 Task: Create a due date automation trigger when advanced on, 2 working days after a card is due add basic without any labels at 11:00 AM.
Action: Mouse moved to (857, 259)
Screenshot: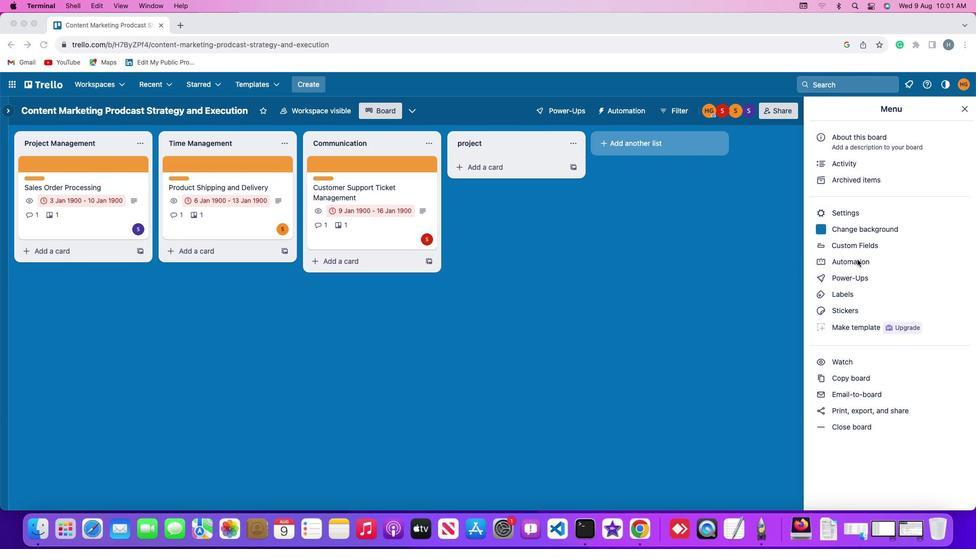 
Action: Mouse pressed left at (857, 259)
Screenshot: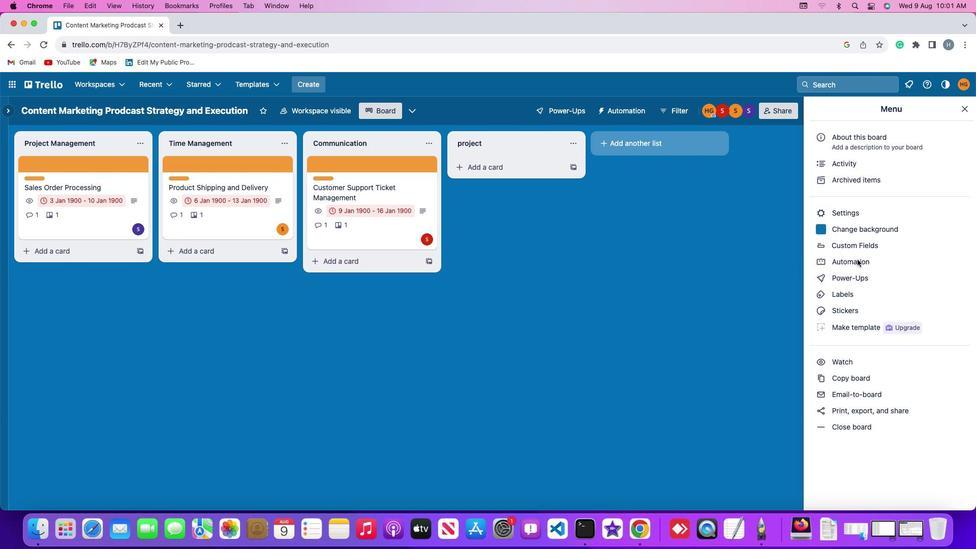 
Action: Mouse pressed left at (857, 259)
Screenshot: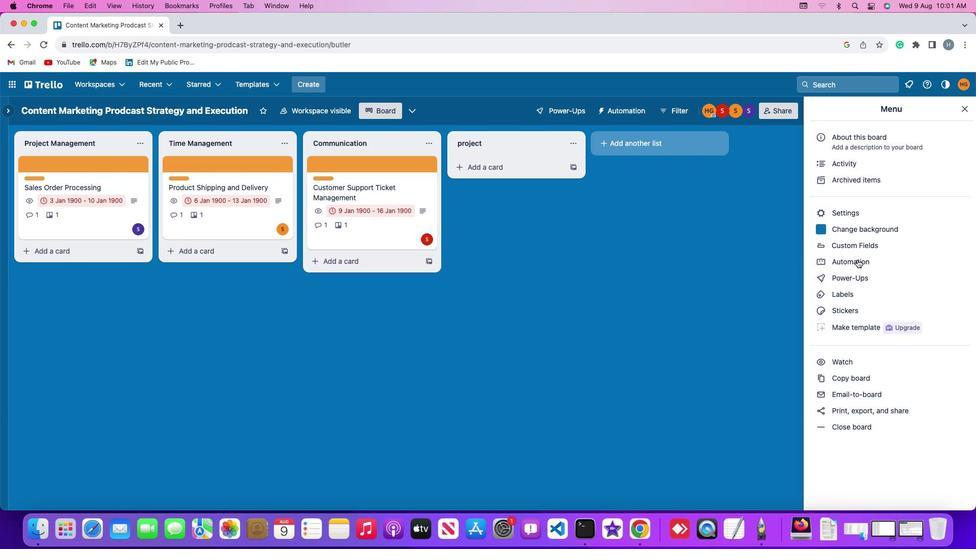 
Action: Mouse moved to (75, 241)
Screenshot: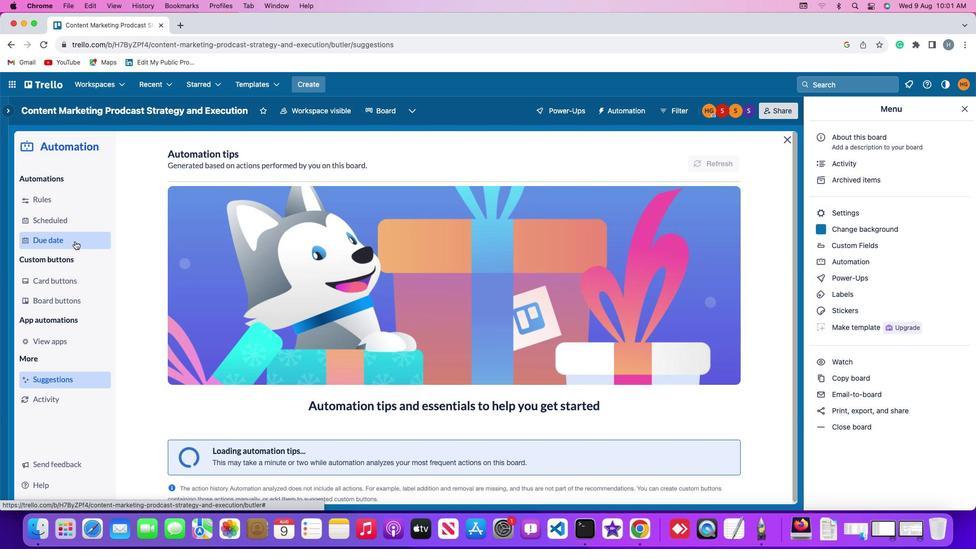 
Action: Mouse pressed left at (75, 241)
Screenshot: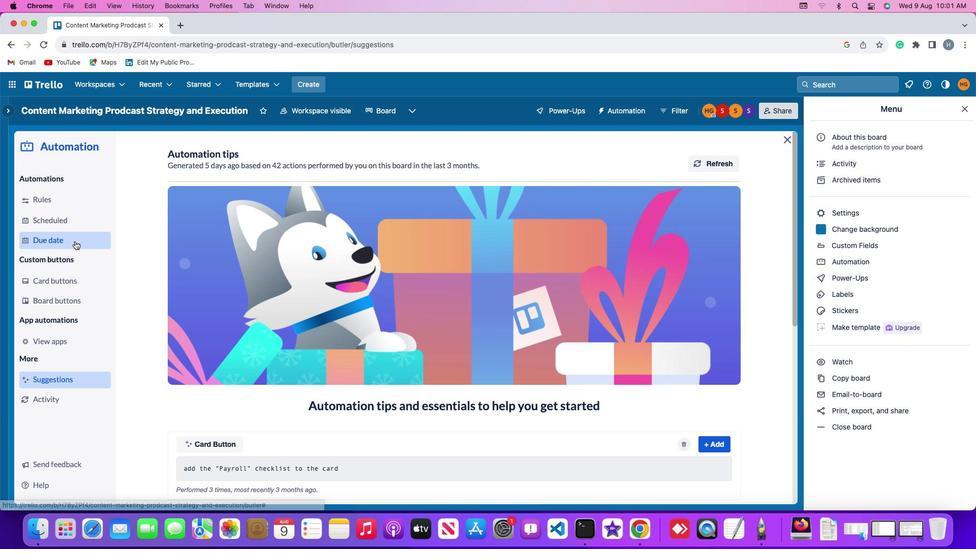 
Action: Mouse moved to (689, 159)
Screenshot: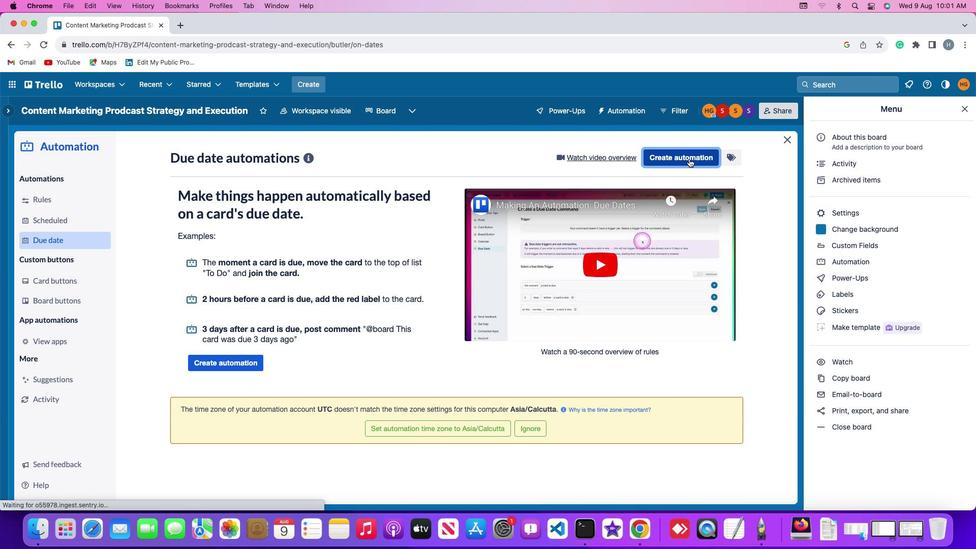 
Action: Mouse pressed left at (689, 159)
Screenshot: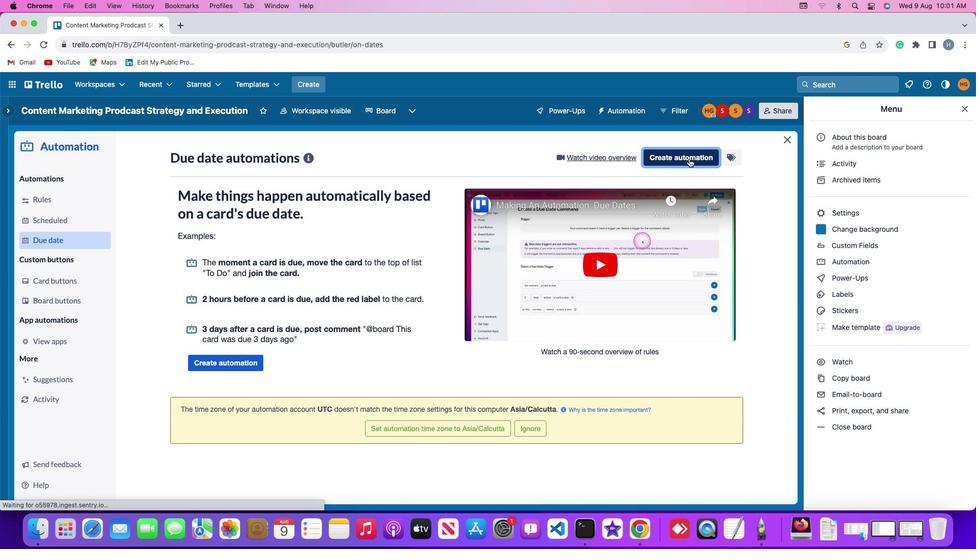
Action: Mouse moved to (289, 255)
Screenshot: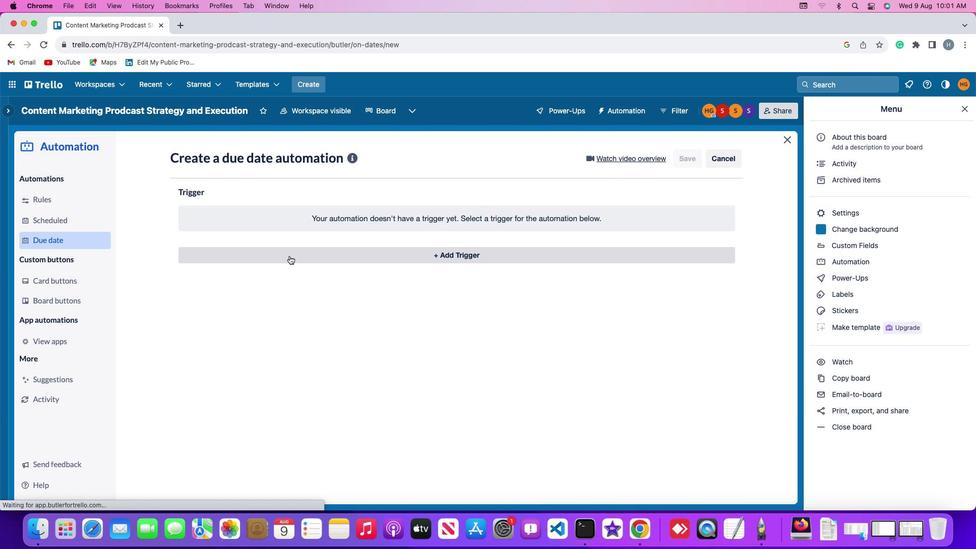 
Action: Mouse pressed left at (289, 255)
Screenshot: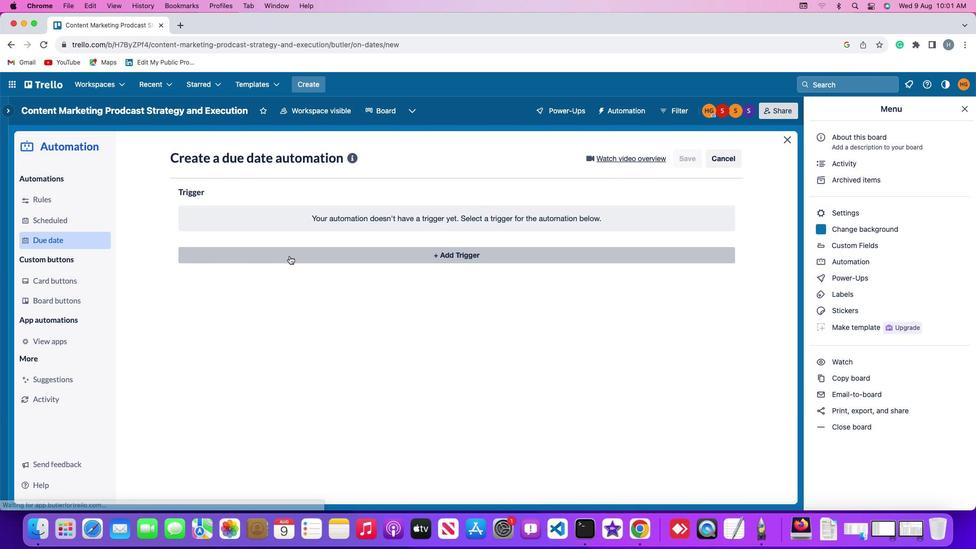 
Action: Mouse moved to (197, 413)
Screenshot: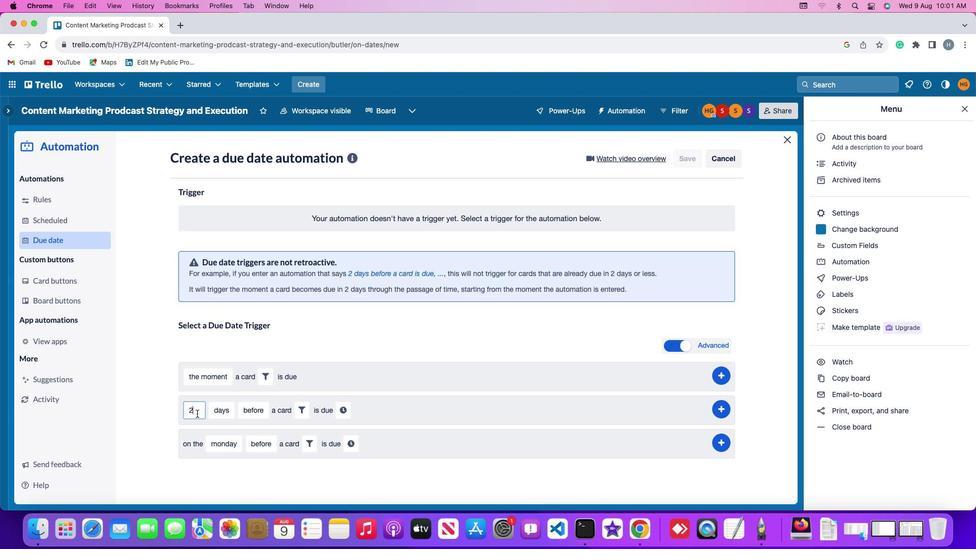 
Action: Mouse pressed left at (197, 413)
Screenshot: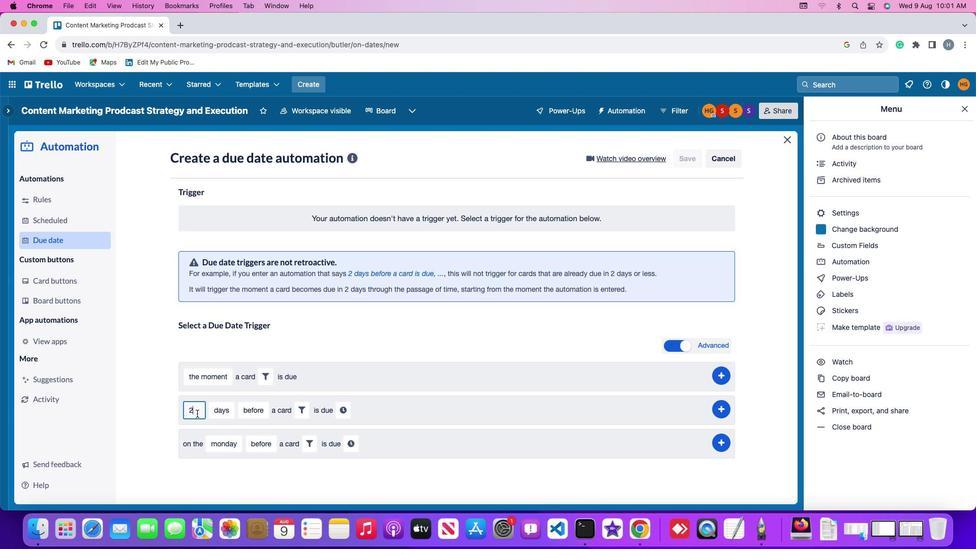 
Action: Key pressed Key.backspace'2'
Screenshot: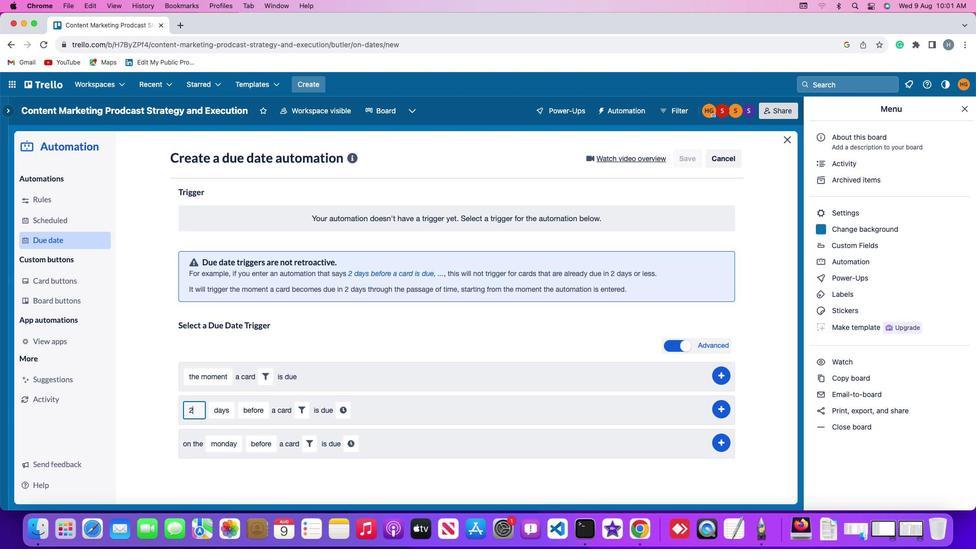 
Action: Mouse moved to (216, 413)
Screenshot: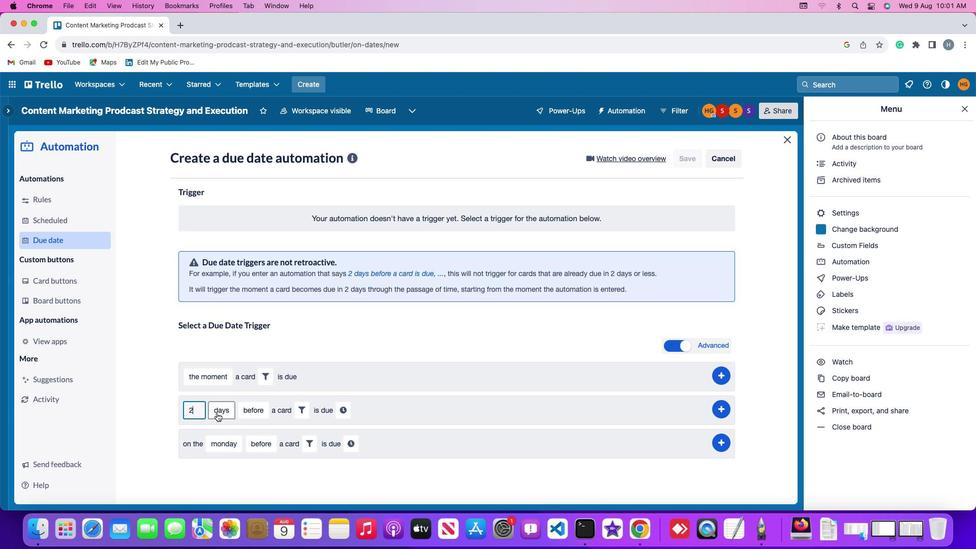 
Action: Mouse pressed left at (216, 413)
Screenshot: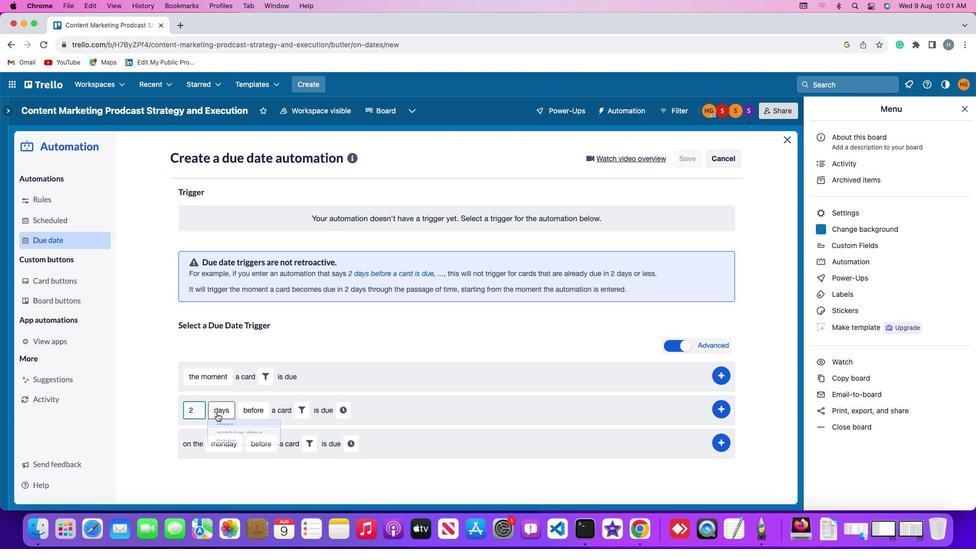 
Action: Mouse moved to (224, 448)
Screenshot: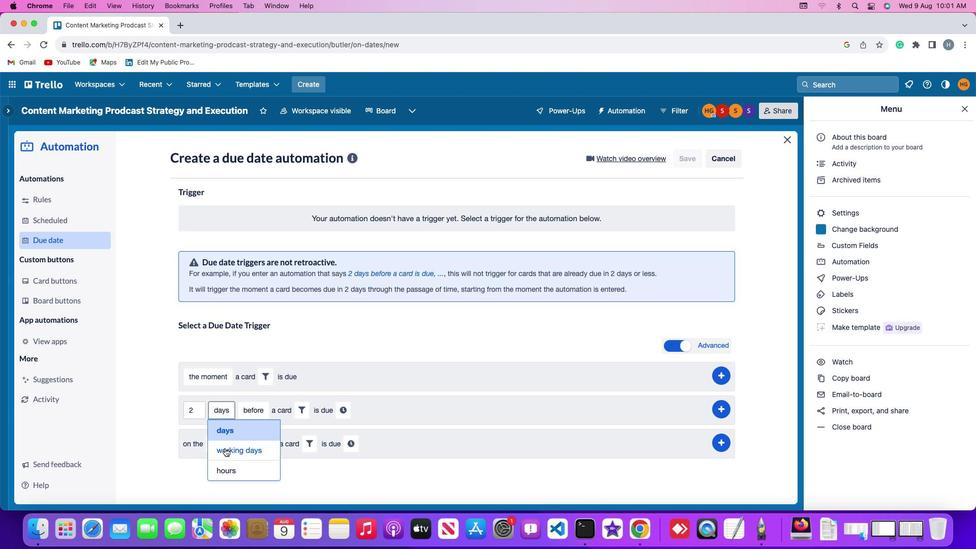 
Action: Mouse pressed left at (224, 448)
Screenshot: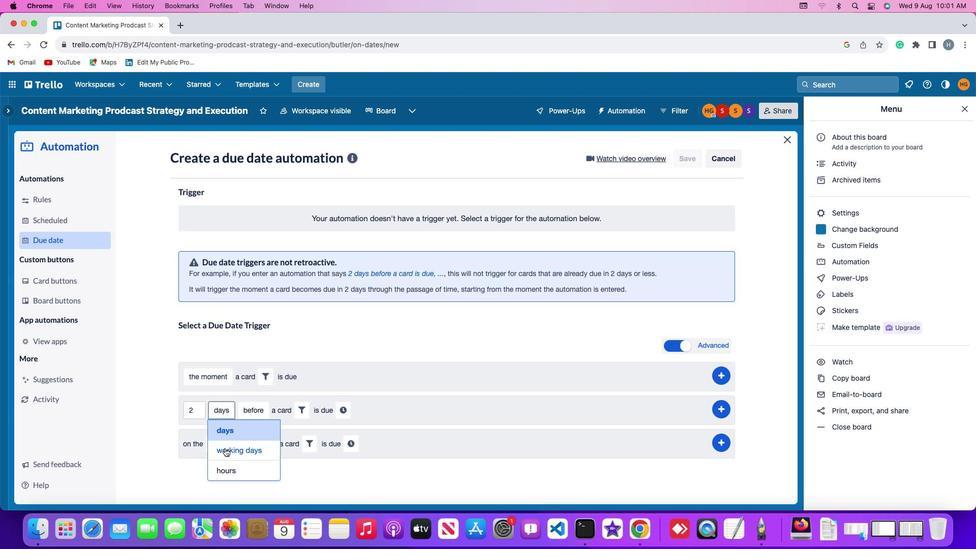 
Action: Mouse moved to (278, 406)
Screenshot: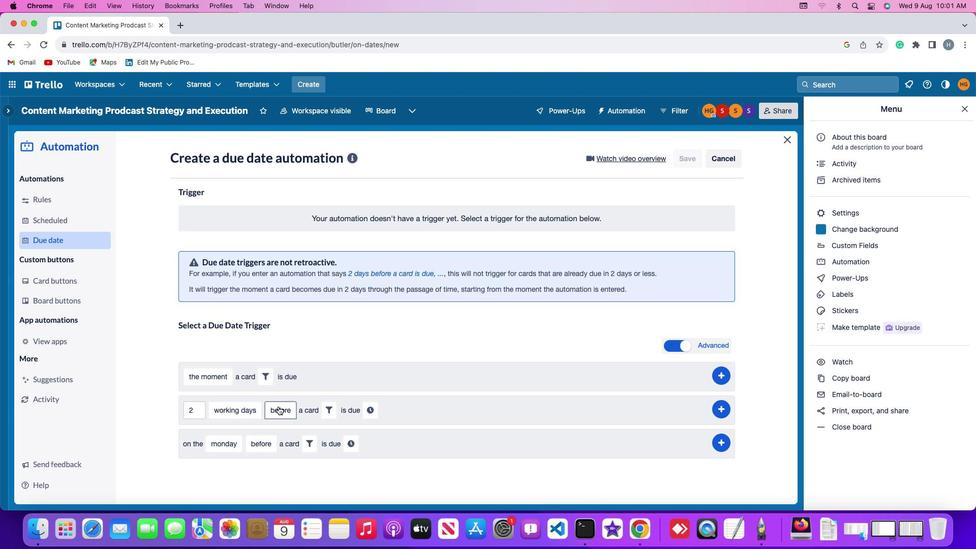 
Action: Mouse pressed left at (278, 406)
Screenshot: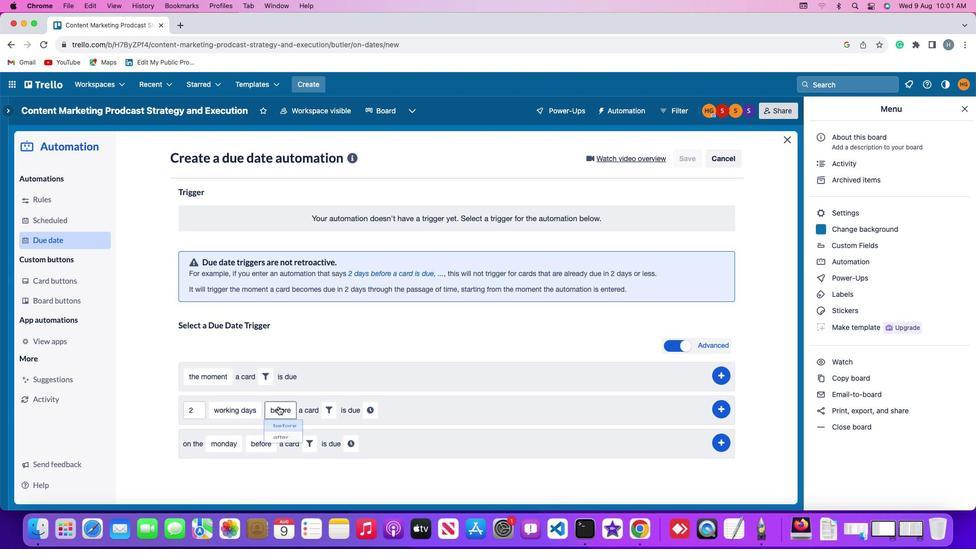 
Action: Mouse moved to (281, 449)
Screenshot: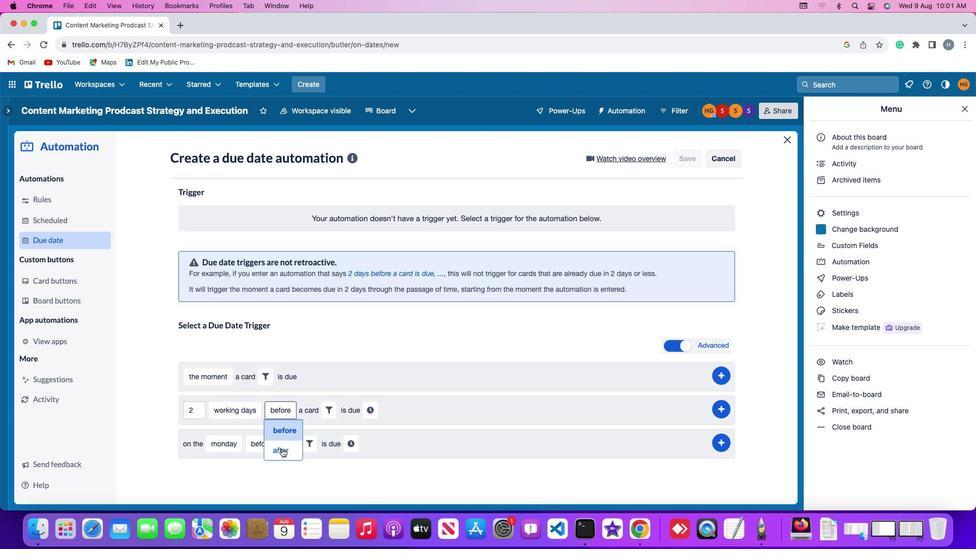 
Action: Mouse pressed left at (281, 449)
Screenshot: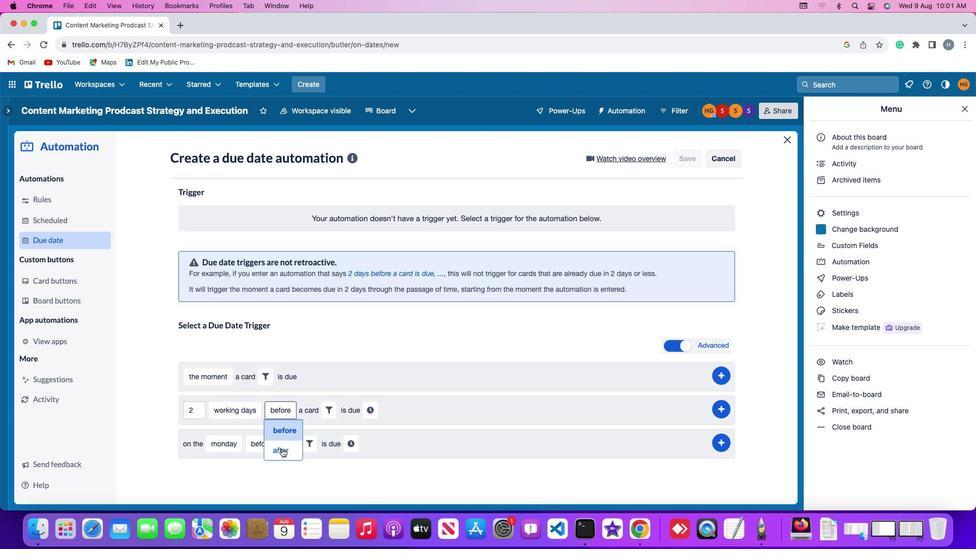 
Action: Mouse moved to (327, 413)
Screenshot: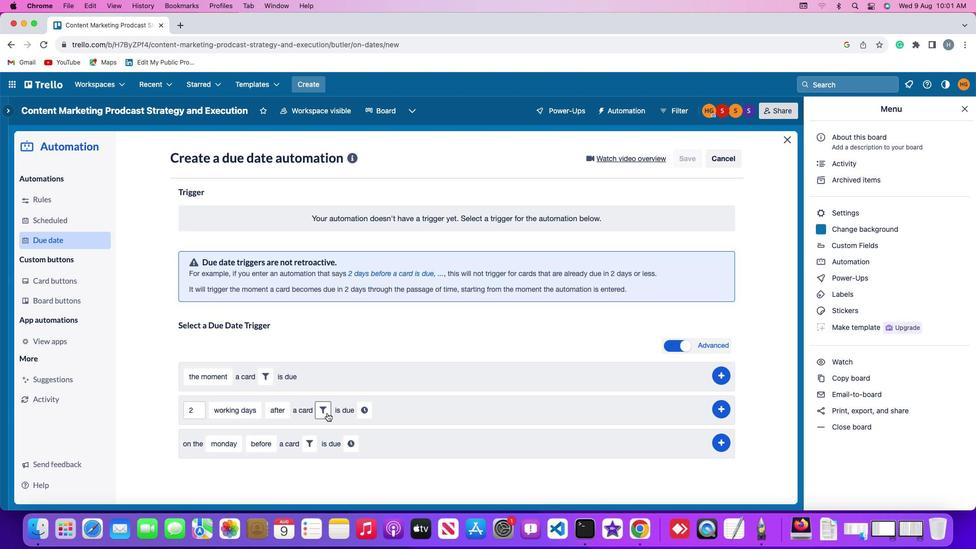 
Action: Mouse pressed left at (327, 413)
Screenshot: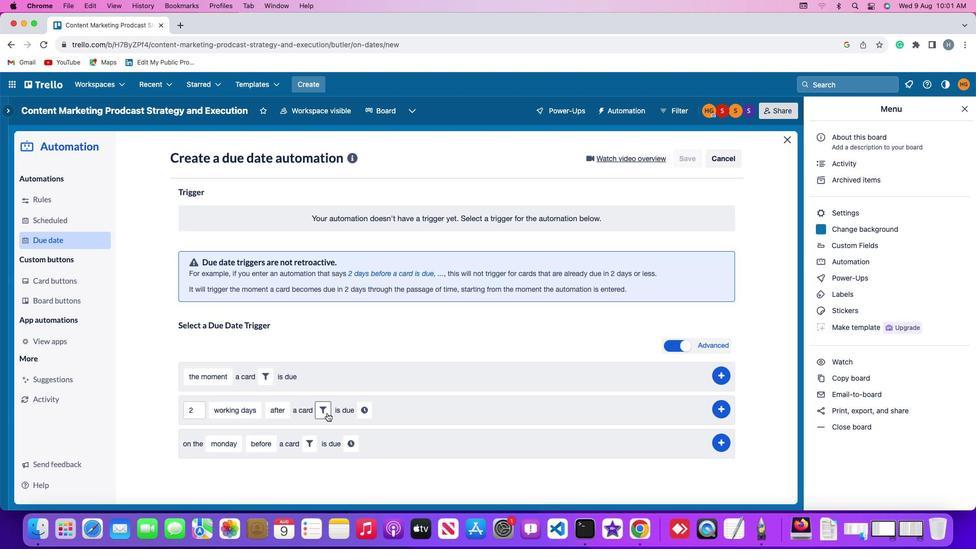 
Action: Mouse moved to (304, 474)
Screenshot: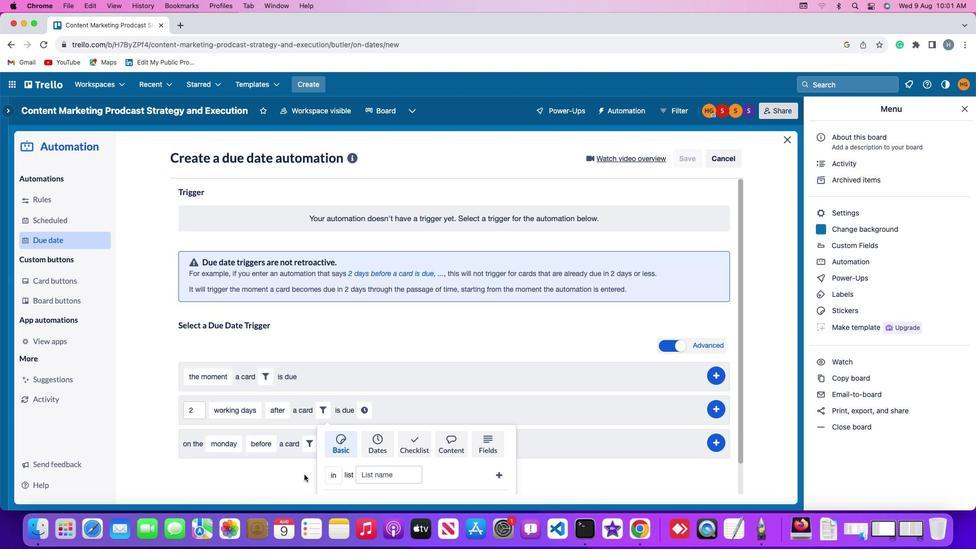 
Action: Mouse scrolled (304, 474) with delta (0, 0)
Screenshot: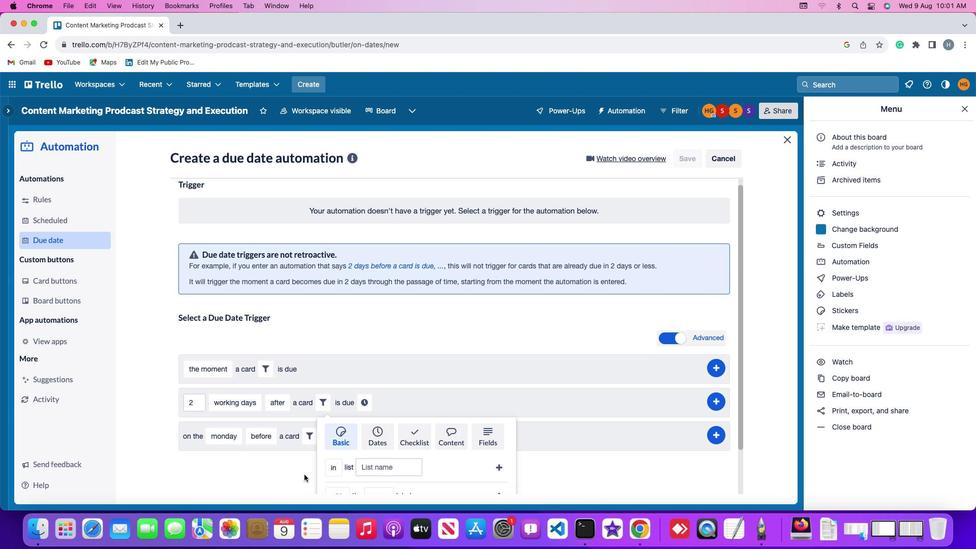 
Action: Mouse scrolled (304, 474) with delta (0, 0)
Screenshot: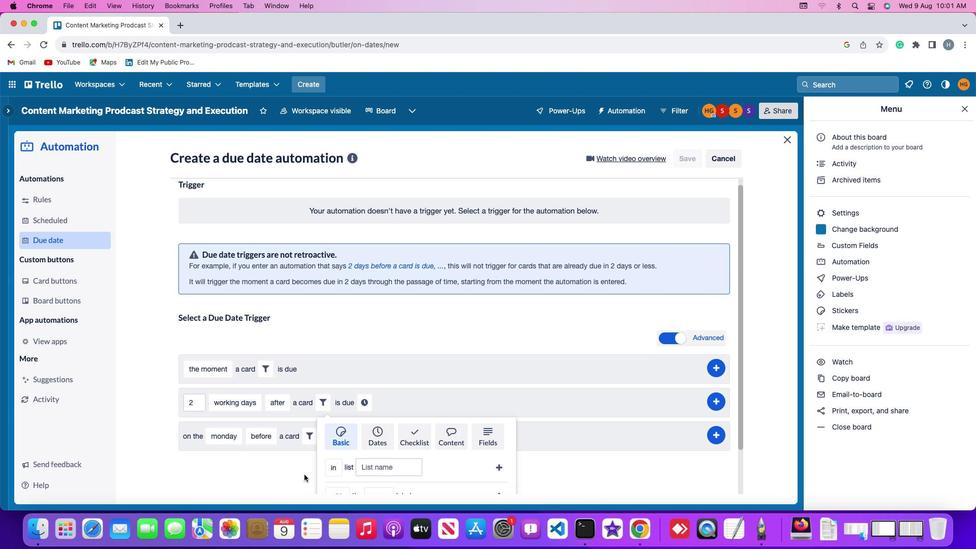
Action: Mouse scrolled (304, 474) with delta (0, -1)
Screenshot: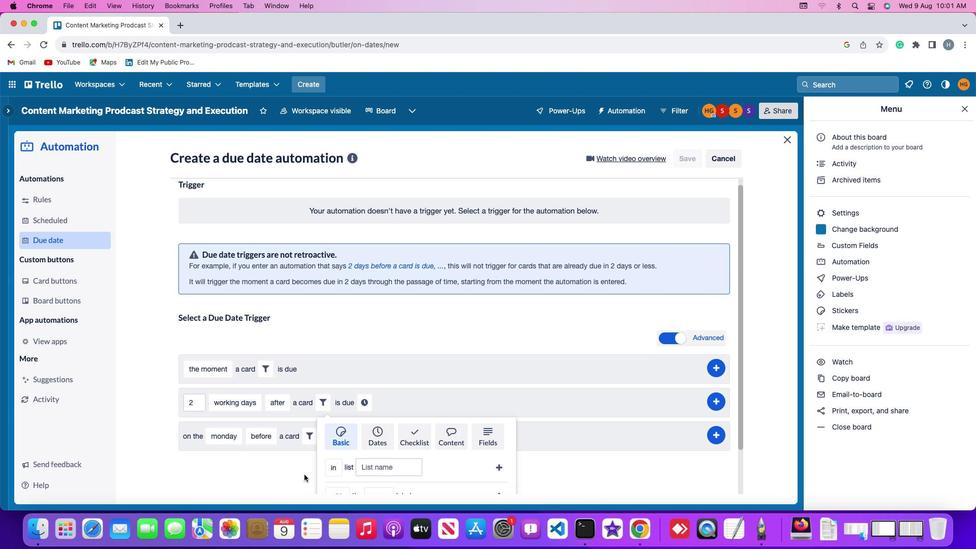 
Action: Mouse scrolled (304, 474) with delta (0, -2)
Screenshot: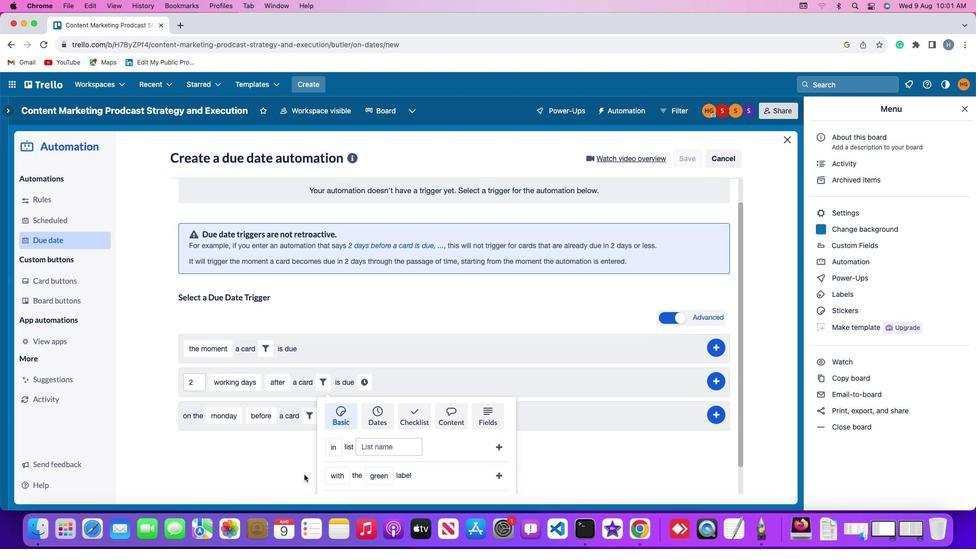 
Action: Mouse scrolled (304, 474) with delta (0, -3)
Screenshot: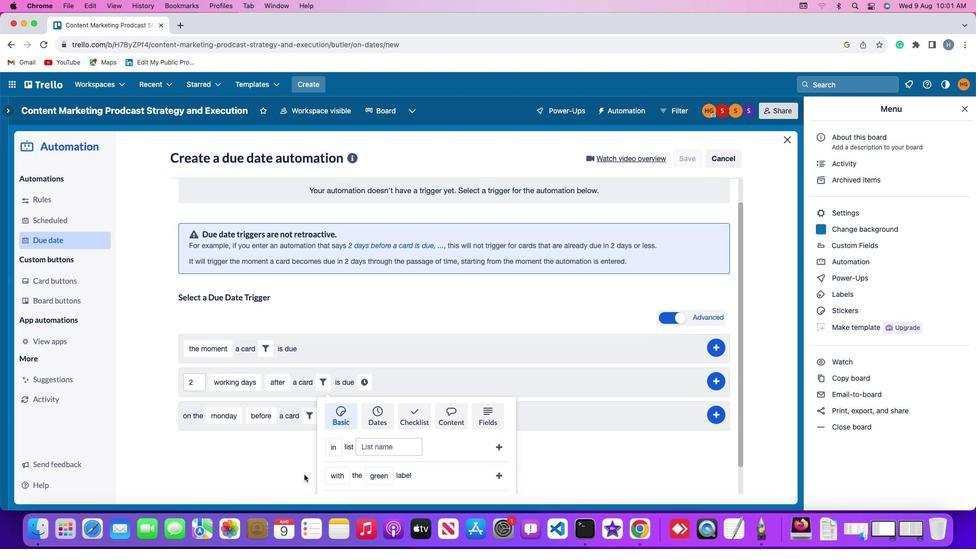 
Action: Mouse scrolled (304, 474) with delta (0, -3)
Screenshot: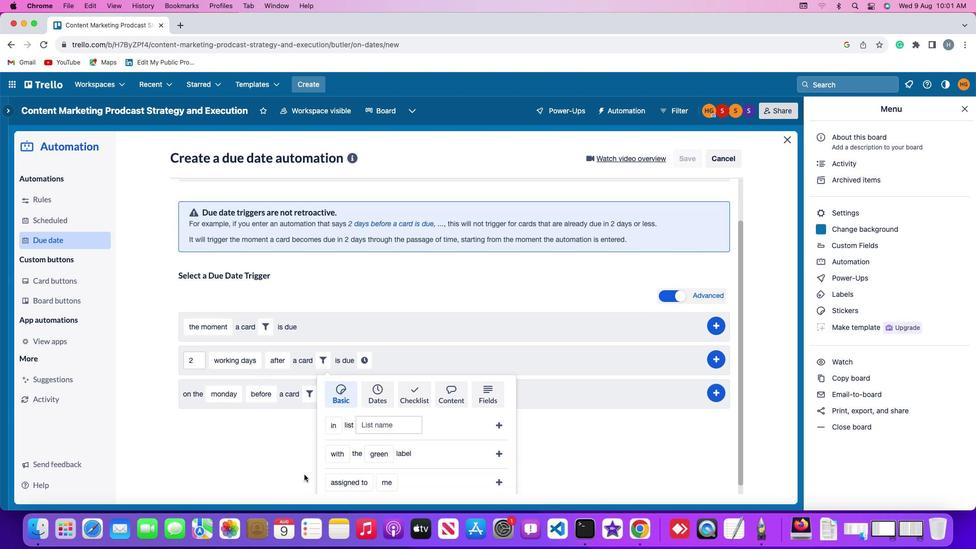 
Action: Mouse moved to (329, 445)
Screenshot: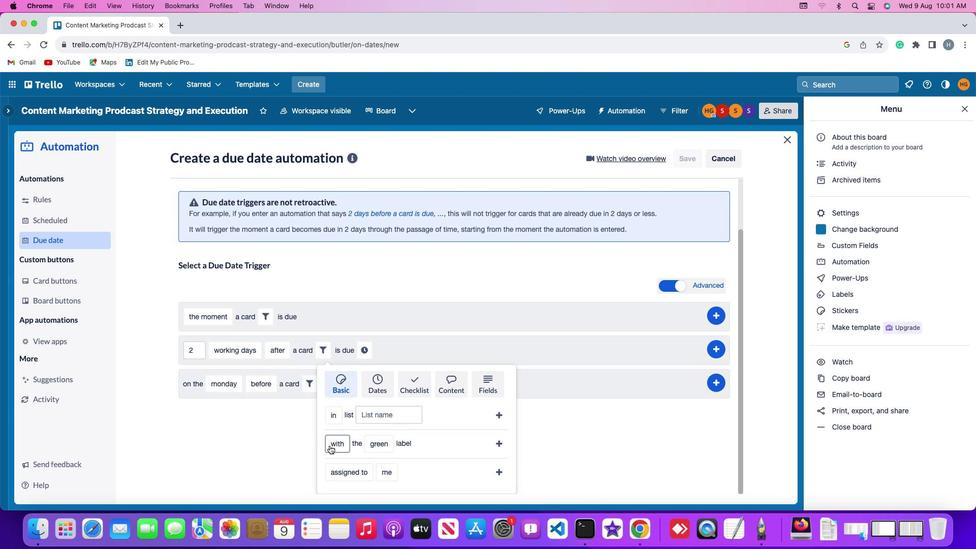 
Action: Mouse pressed left at (329, 445)
Screenshot: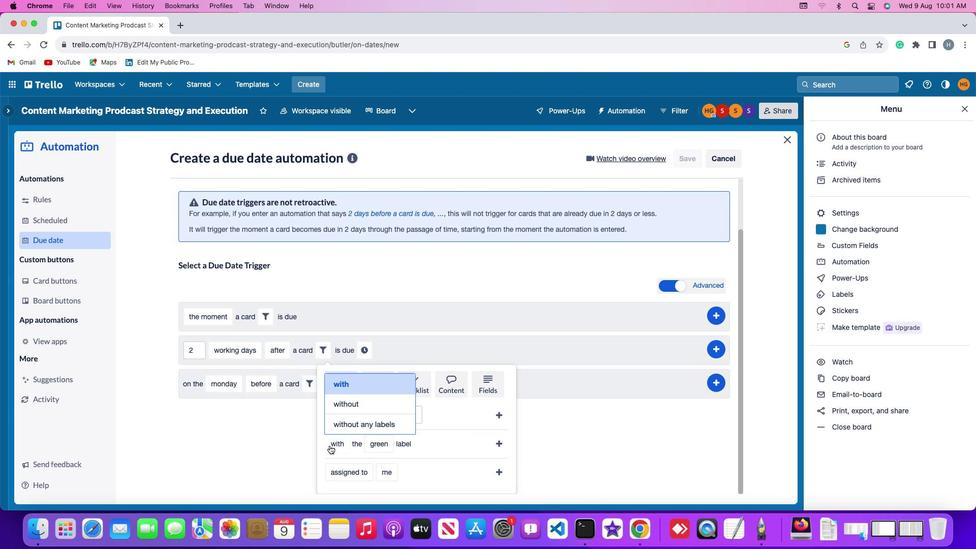 
Action: Mouse moved to (349, 426)
Screenshot: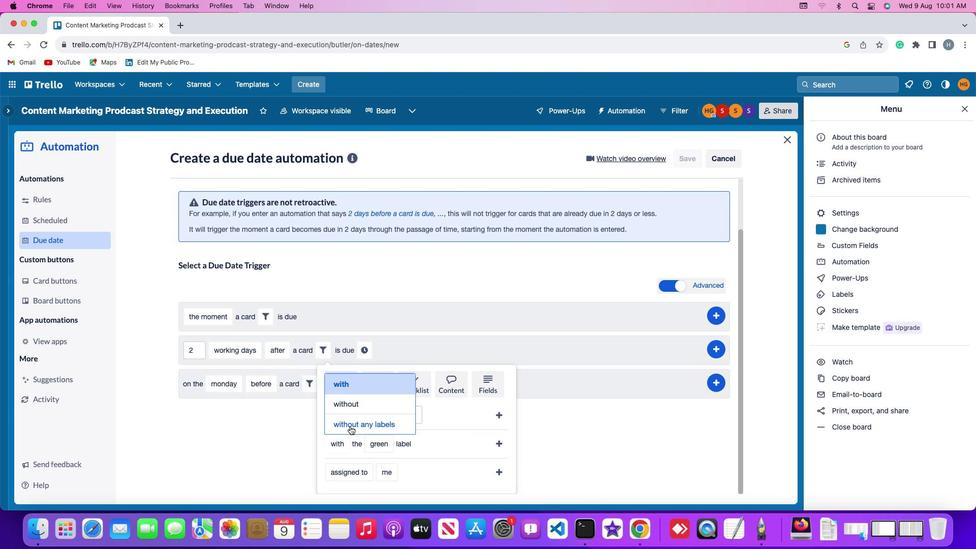
Action: Mouse pressed left at (349, 426)
Screenshot: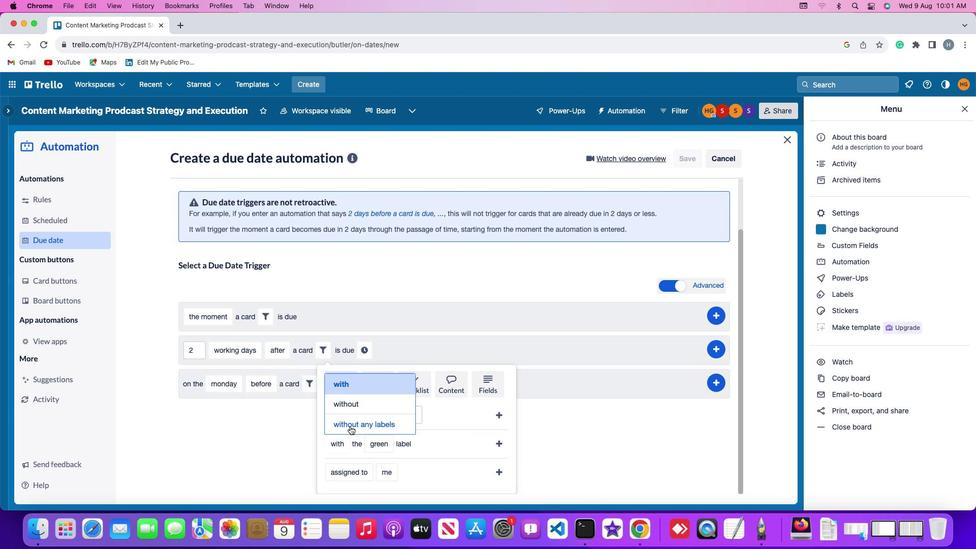 
Action: Mouse moved to (500, 443)
Screenshot: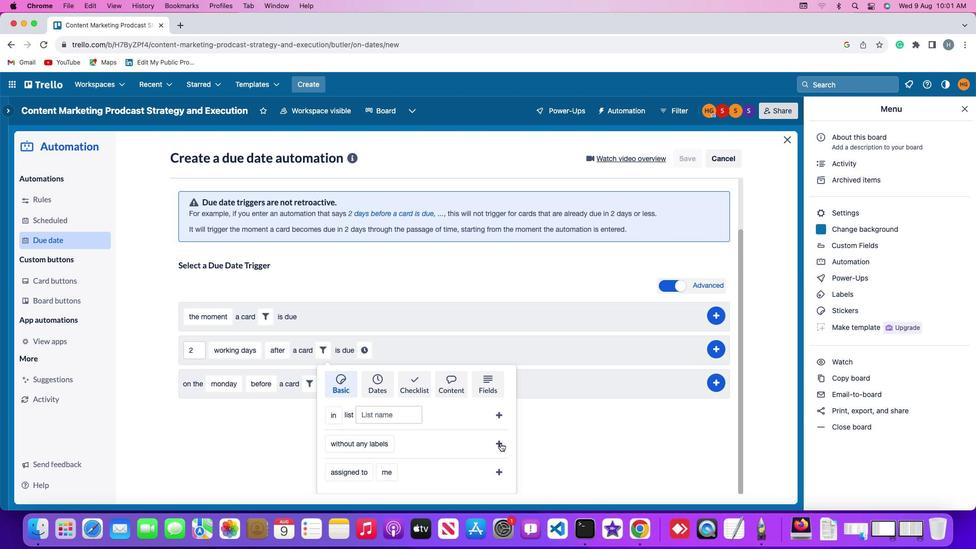 
Action: Mouse pressed left at (500, 443)
Screenshot: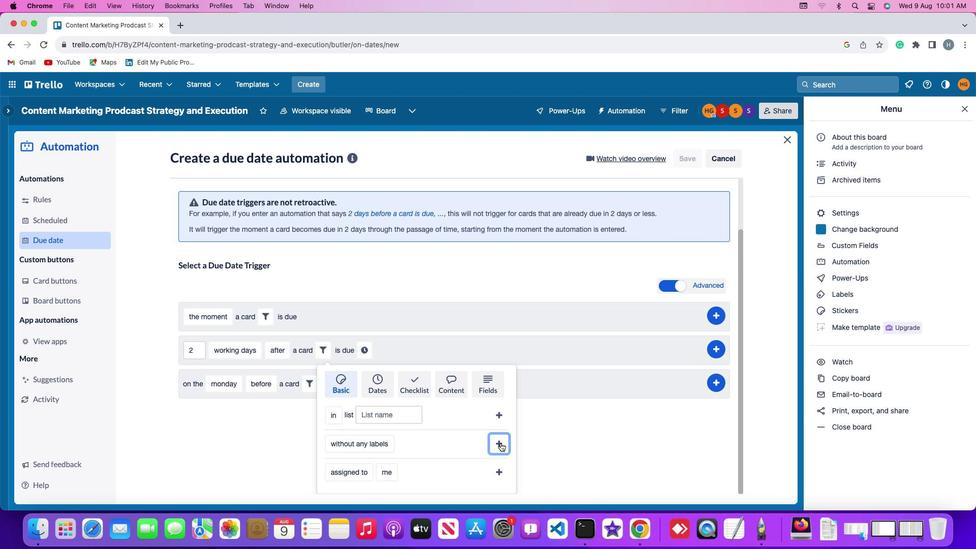 
Action: Mouse moved to (450, 416)
Screenshot: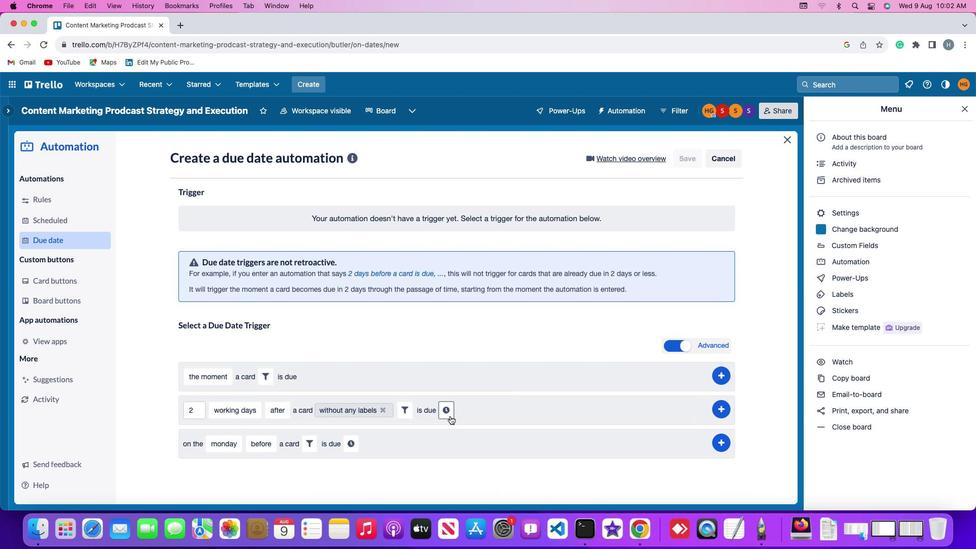 
Action: Mouse pressed left at (450, 416)
Screenshot: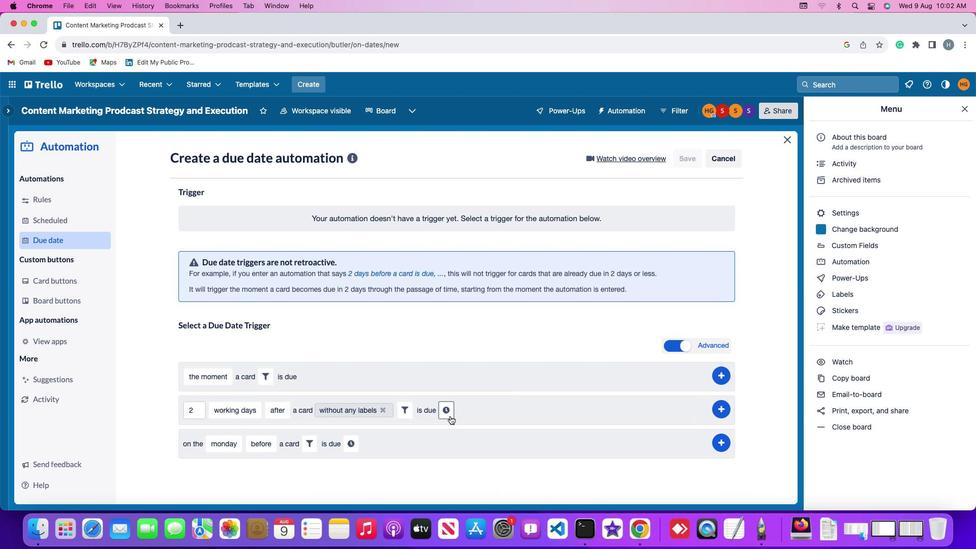 
Action: Mouse moved to (470, 413)
Screenshot: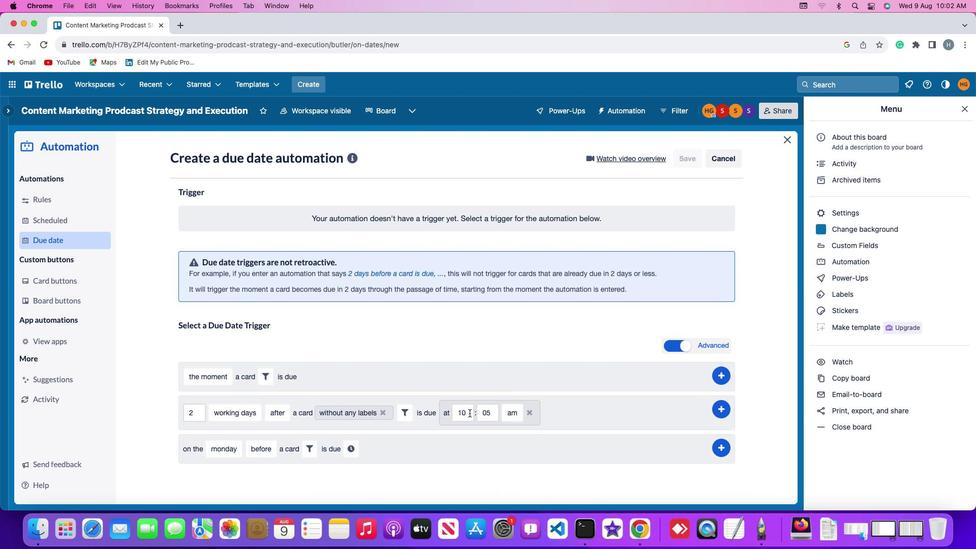 
Action: Mouse pressed left at (470, 413)
Screenshot: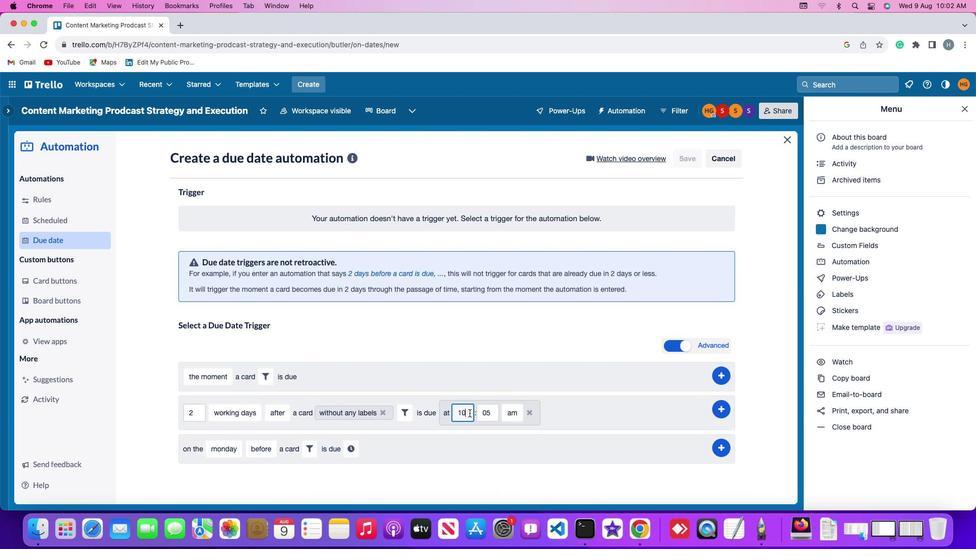 
Action: Key pressed Key.backspaceKey.backspace'1''1'
Screenshot: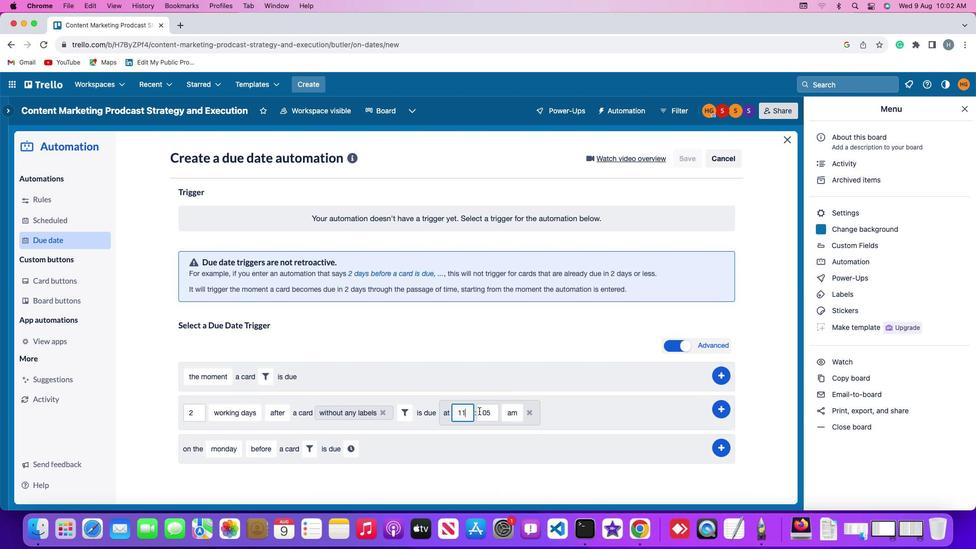 
Action: Mouse moved to (494, 412)
Screenshot: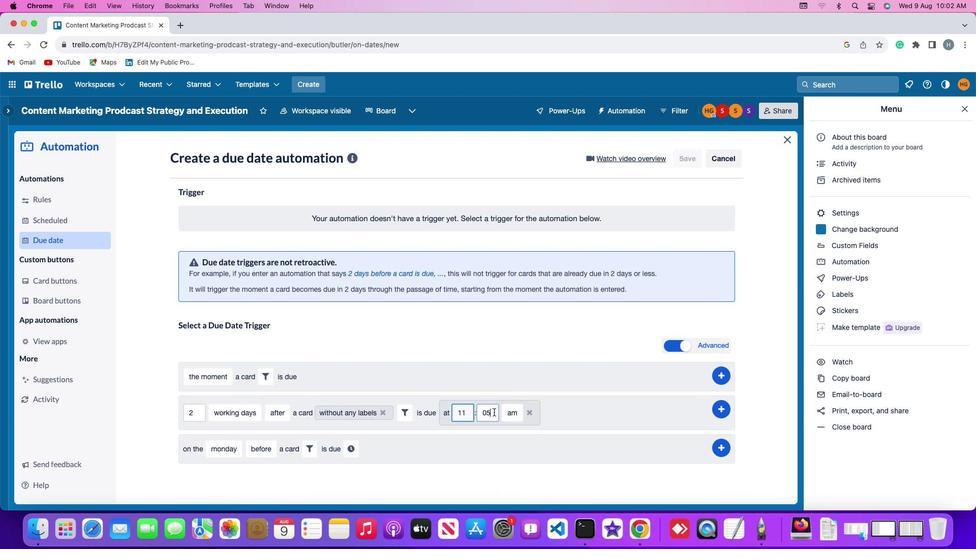 
Action: Mouse pressed left at (494, 412)
Screenshot: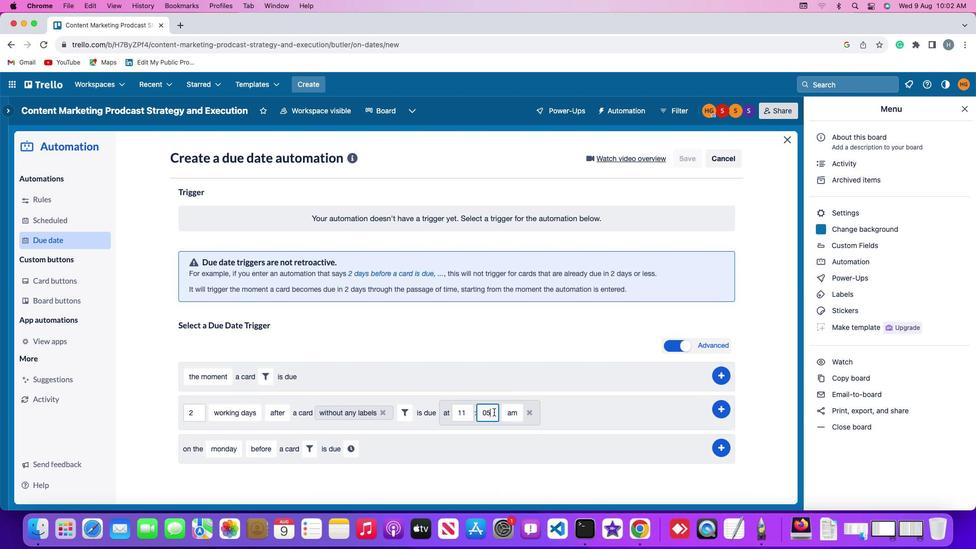 
Action: Key pressed Key.backspaceKey.backspaceKey.backspace'0''0'
Screenshot: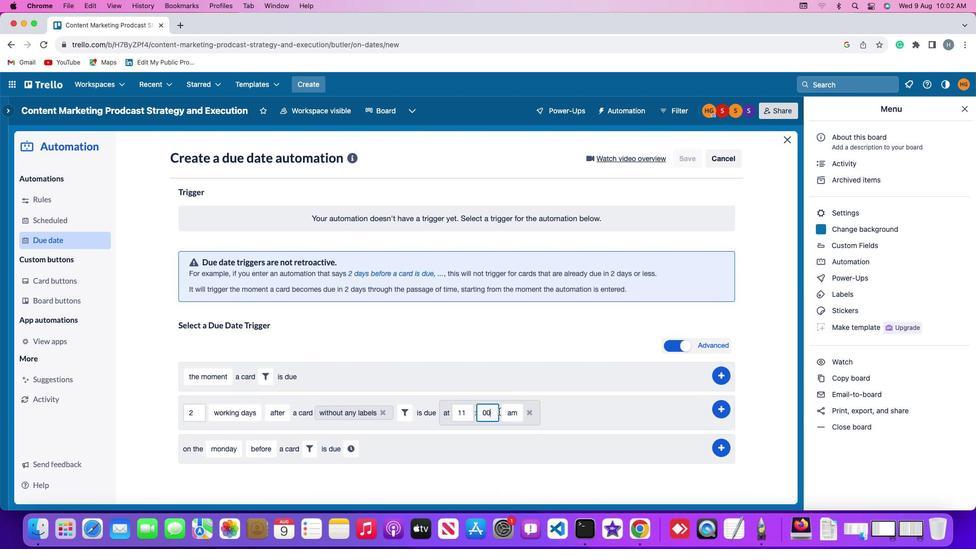 
Action: Mouse moved to (507, 412)
Screenshot: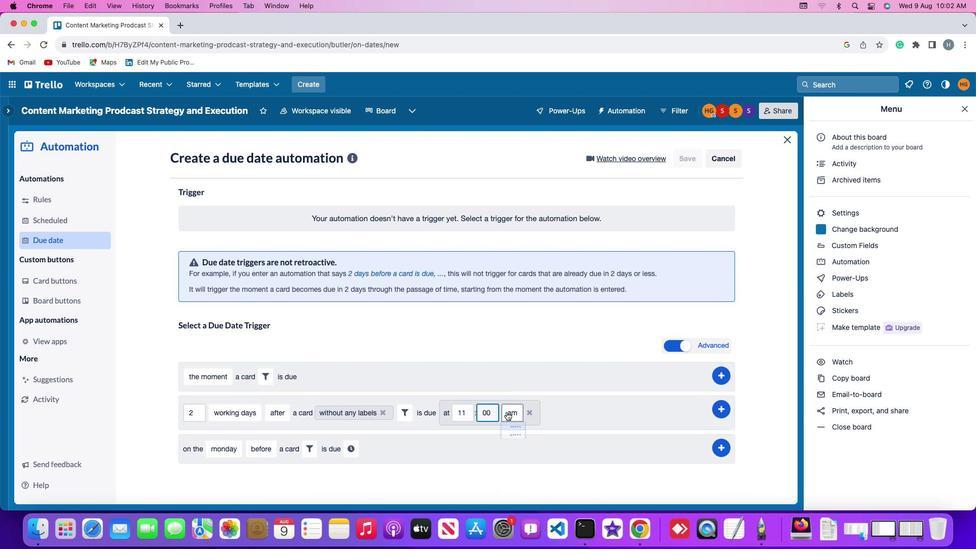 
Action: Mouse pressed left at (507, 412)
Screenshot: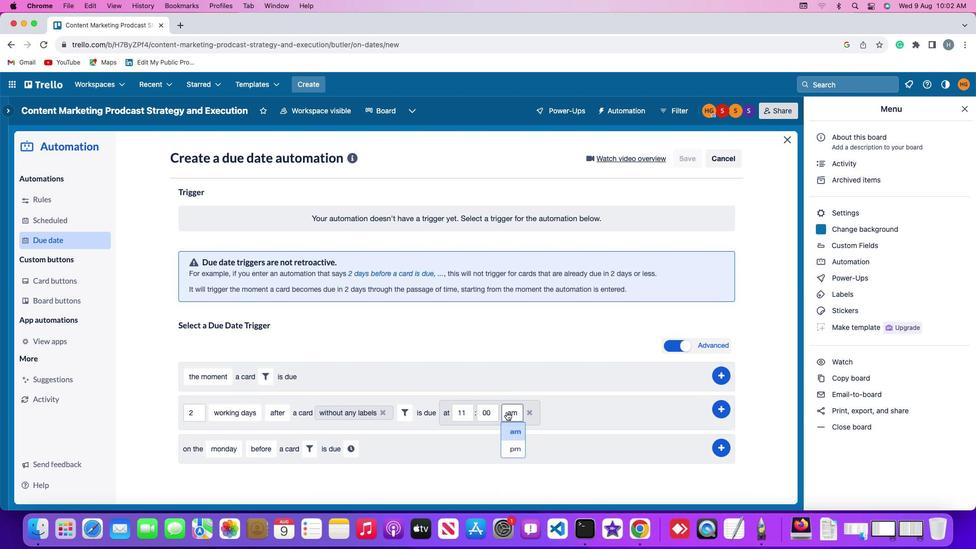 
Action: Mouse moved to (514, 431)
Screenshot: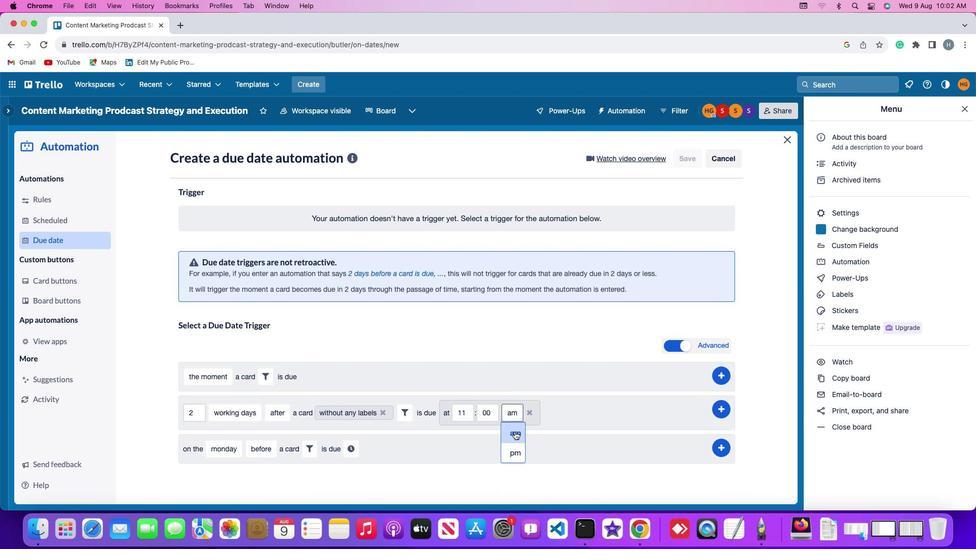 
Action: Mouse pressed left at (514, 431)
Screenshot: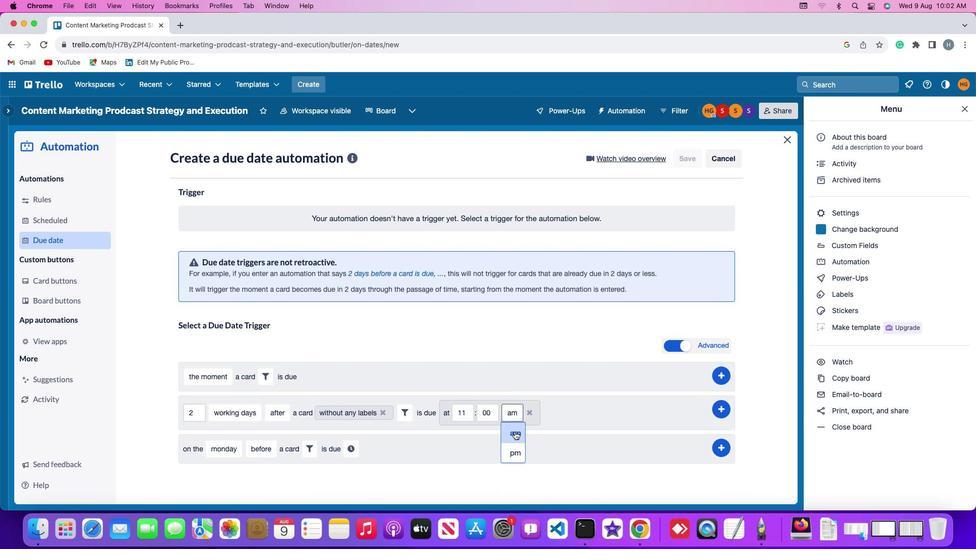 
Action: Mouse moved to (726, 407)
Screenshot: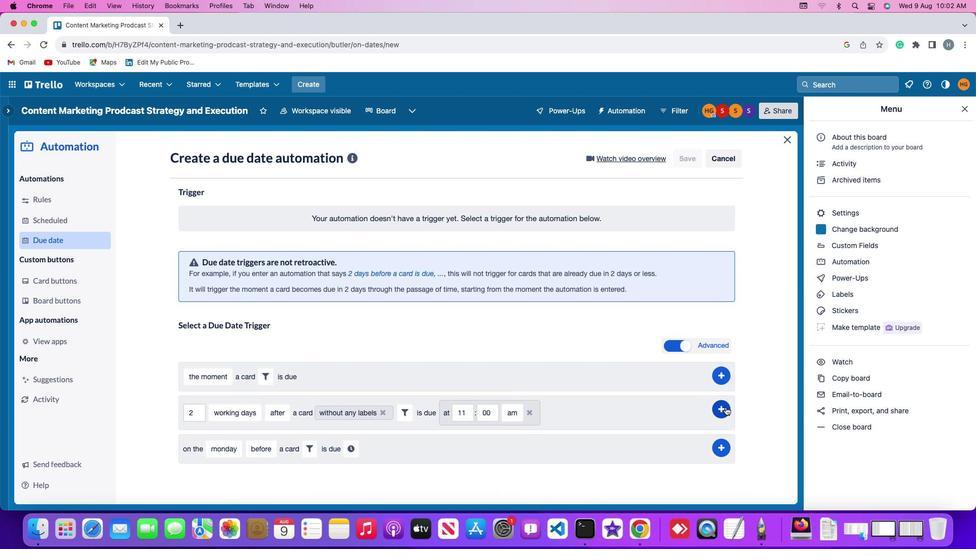 
Action: Mouse pressed left at (726, 407)
Screenshot: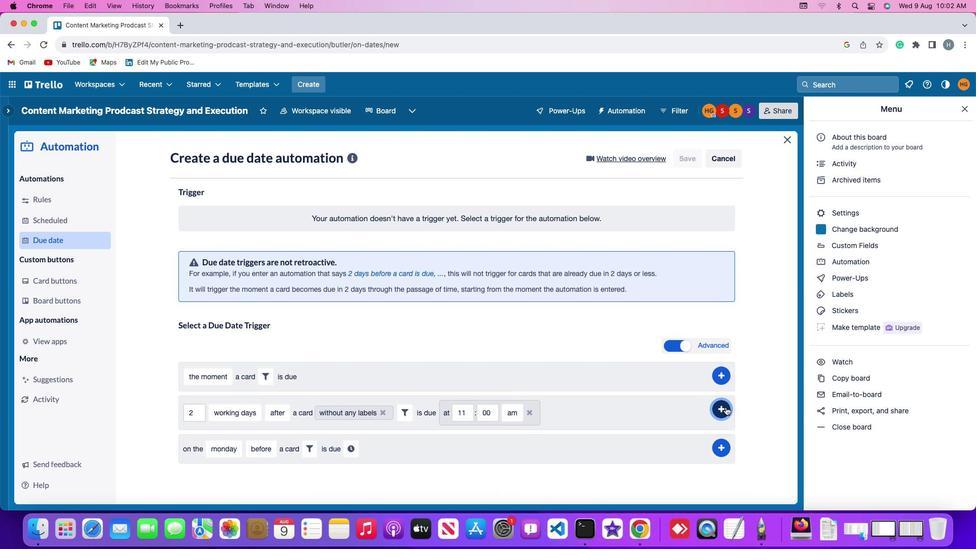
Action: Mouse moved to (758, 324)
Screenshot: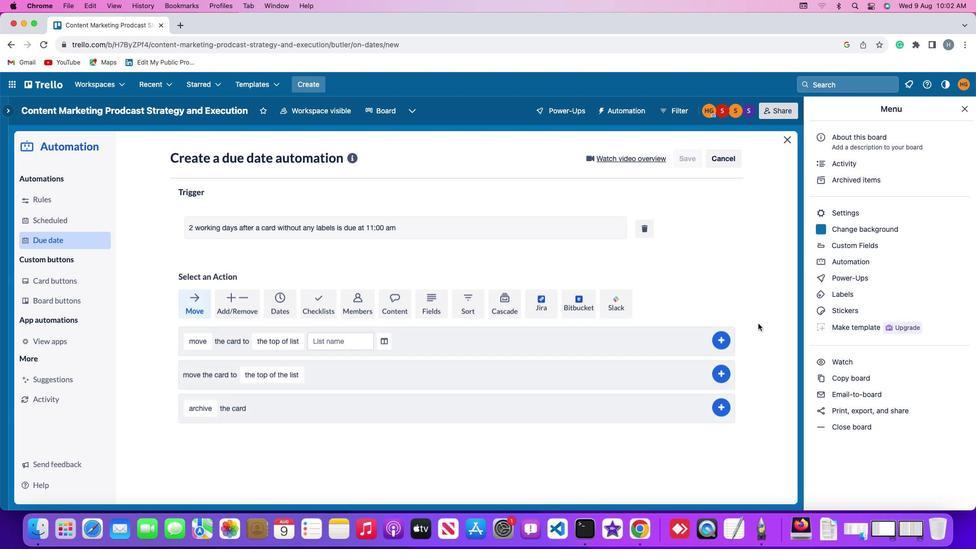 
